 Task: Toggle the option "Detect indentation".
Action: Mouse moved to (1025, 37)
Screenshot: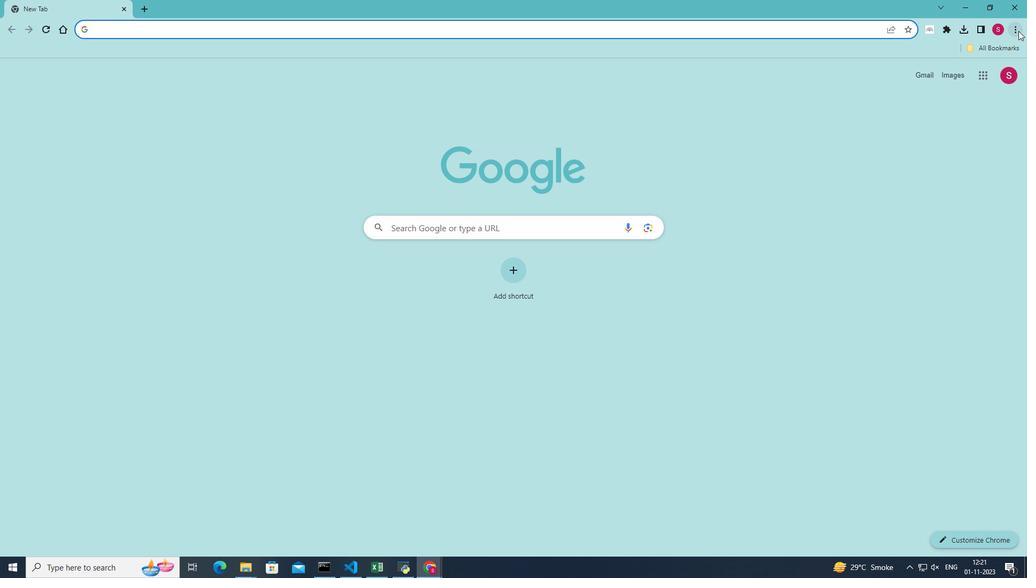 
Action: Mouse pressed left at (1025, 37)
Screenshot: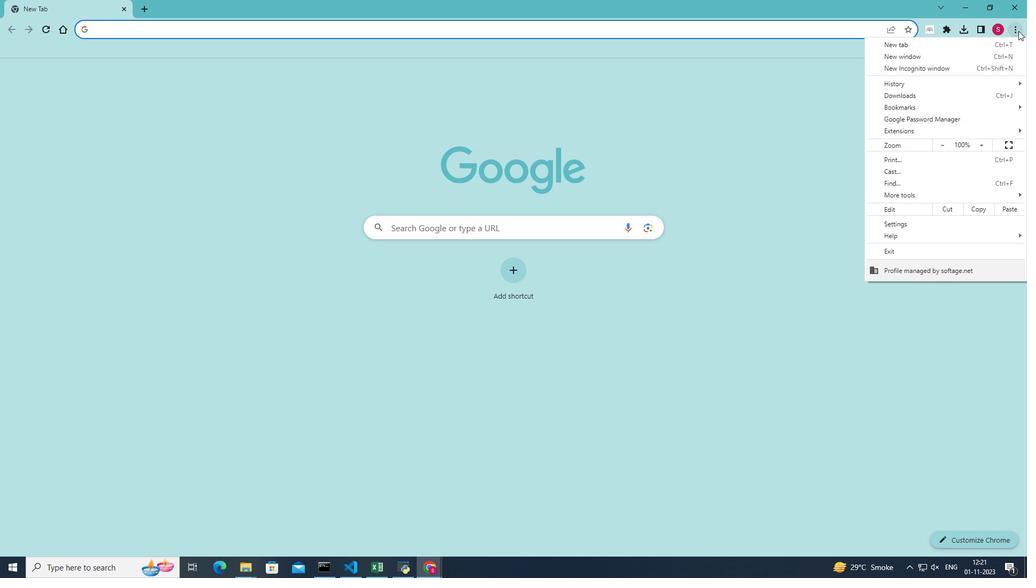 
Action: Mouse moved to (904, 202)
Screenshot: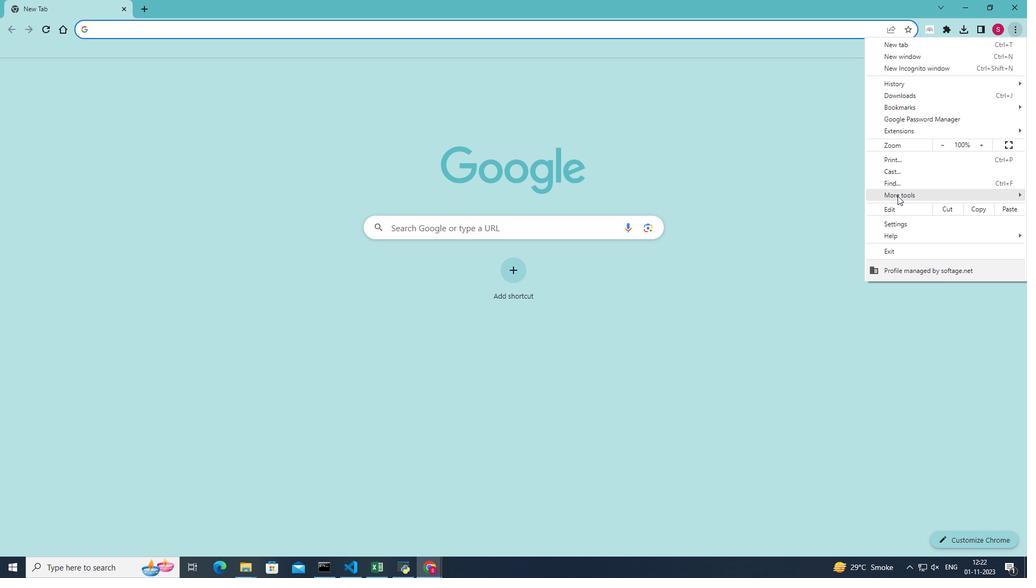 
Action: Mouse pressed left at (904, 202)
Screenshot: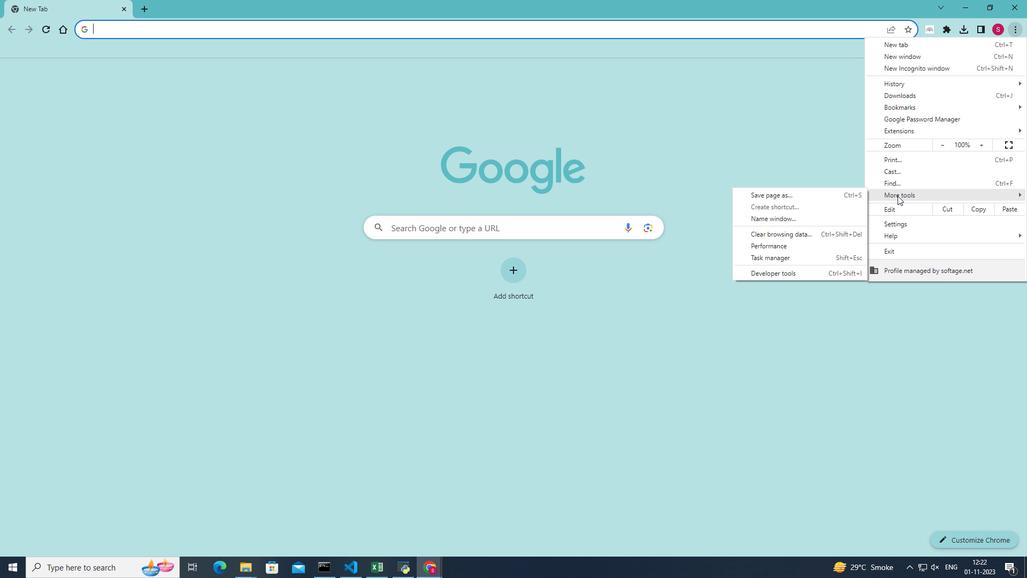 
Action: Mouse moved to (802, 281)
Screenshot: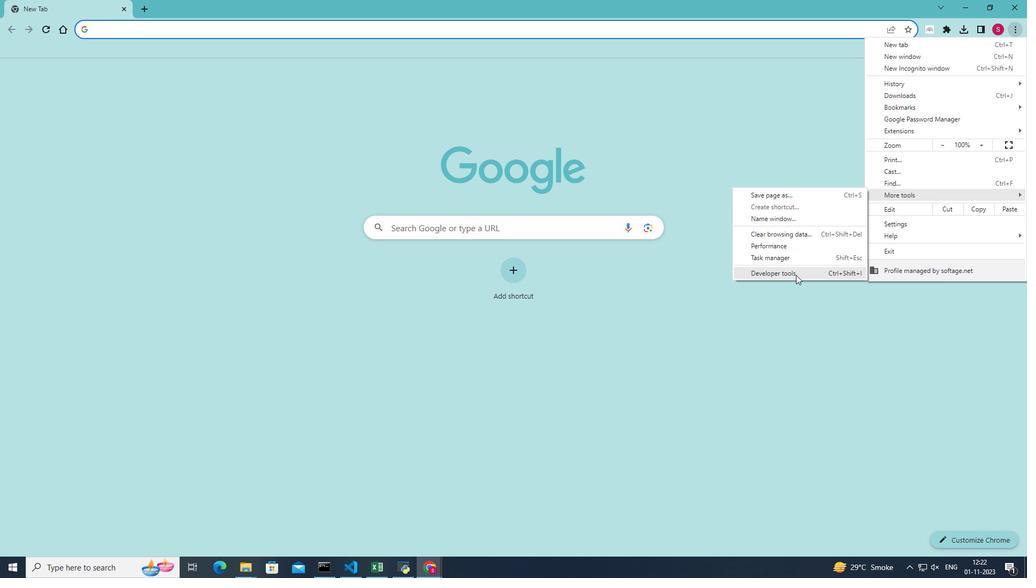 
Action: Mouse pressed left at (802, 281)
Screenshot: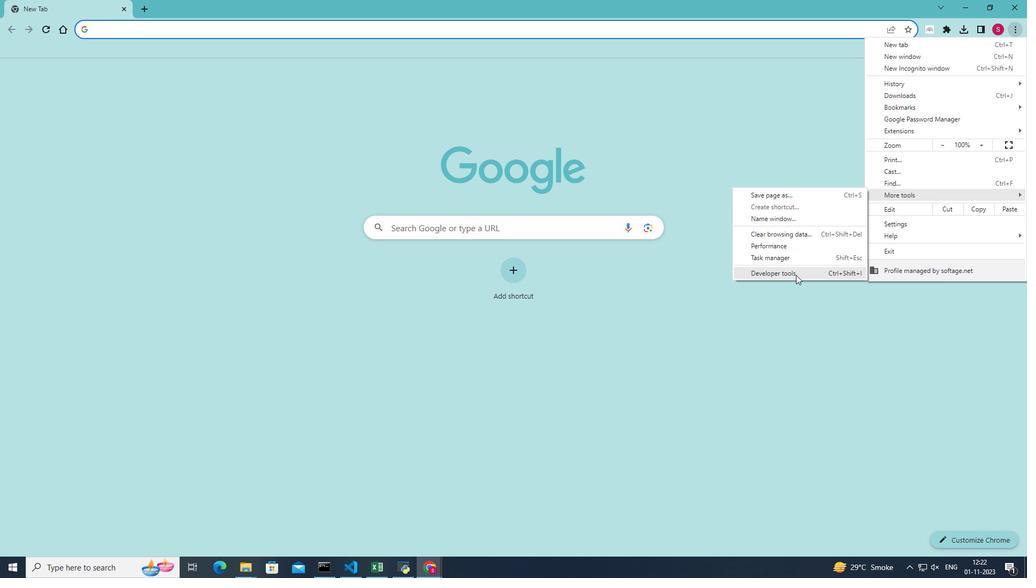 
Action: Mouse moved to (999, 71)
Screenshot: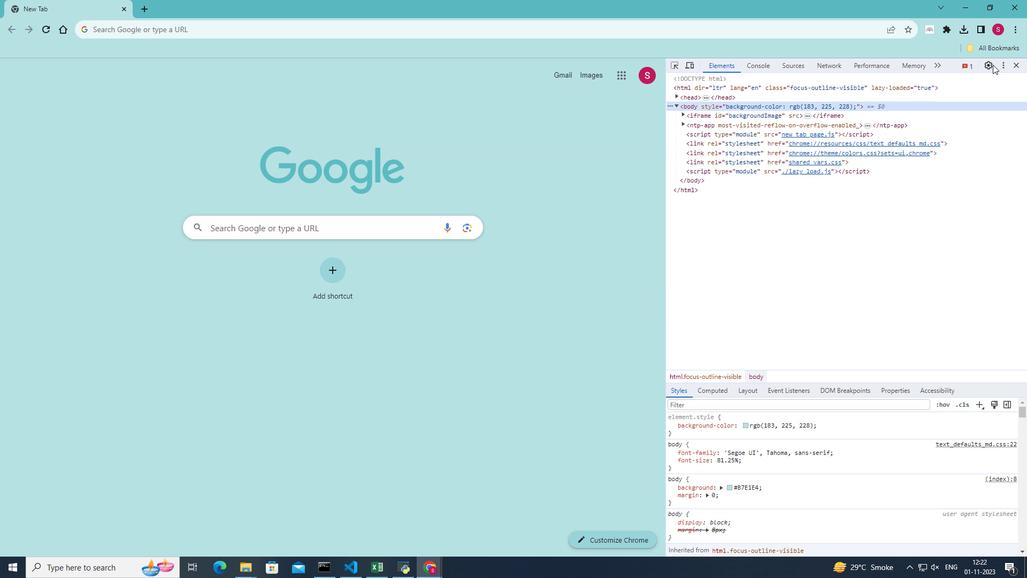 
Action: Mouse pressed left at (999, 71)
Screenshot: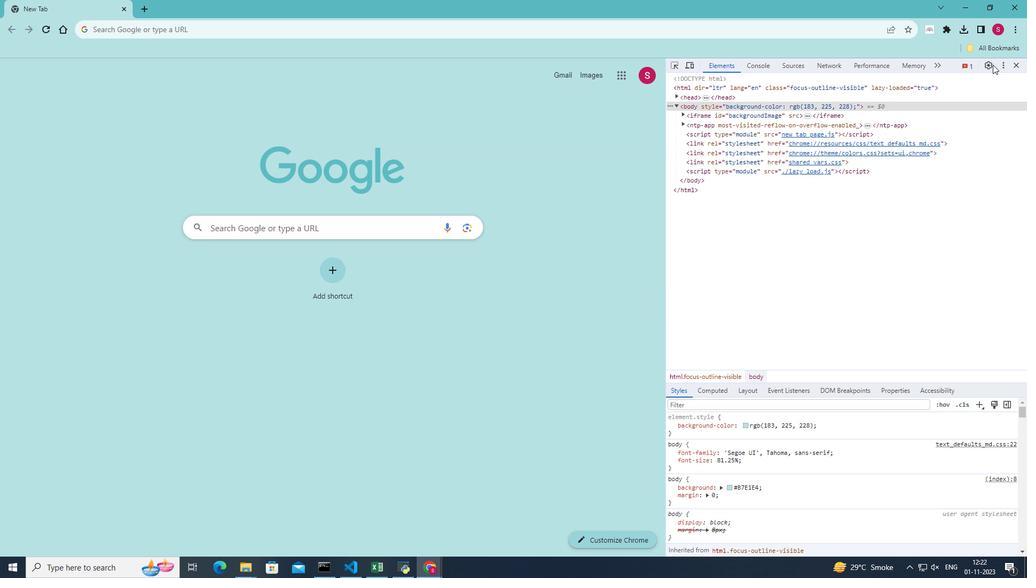 
Action: Mouse moved to (756, 383)
Screenshot: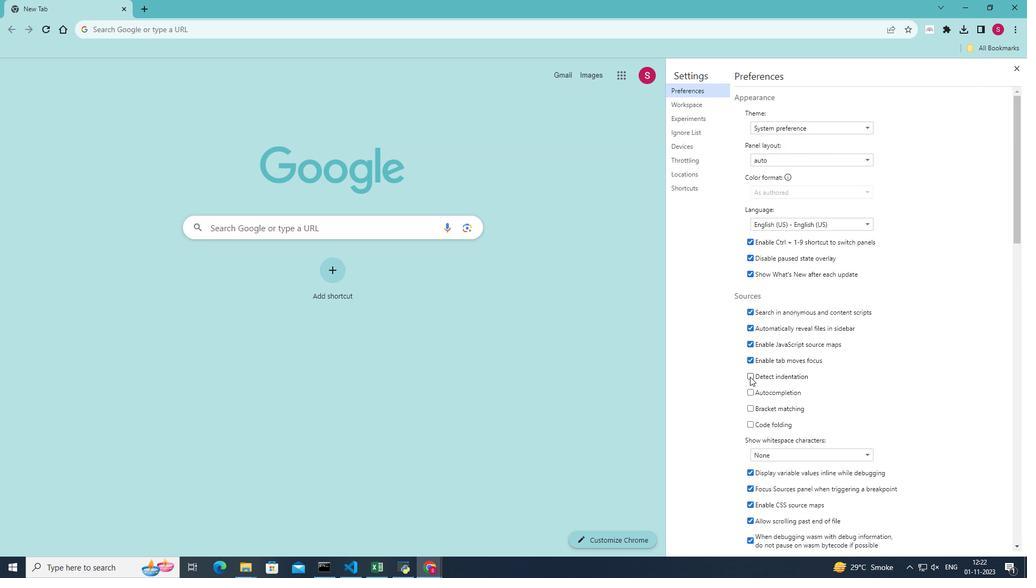 
Action: Mouse pressed left at (756, 383)
Screenshot: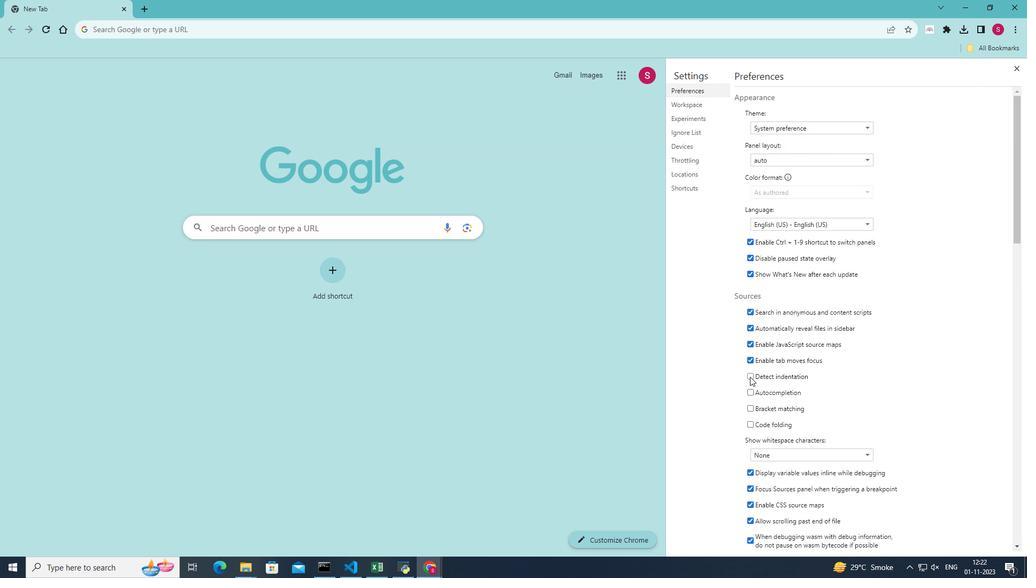
Action: Mouse moved to (757, 383)
Screenshot: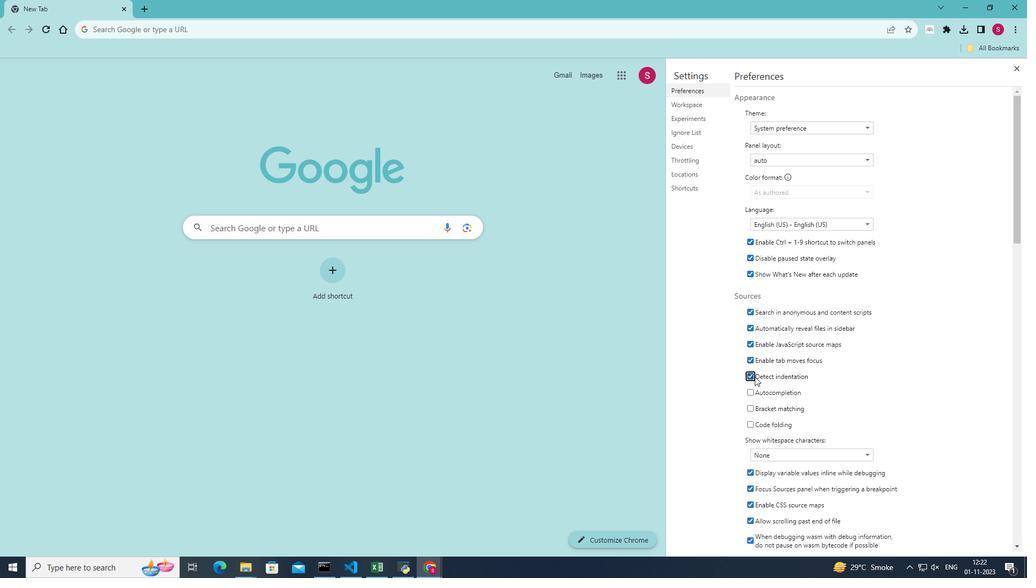 
